 Task: Add the task  Inability to modify certain fields or settings to the section Feature Gating Sprint in the project ZoomOut and add a Due Date to the respective task as 2024/01/21.
Action: Mouse moved to (656, 320)
Screenshot: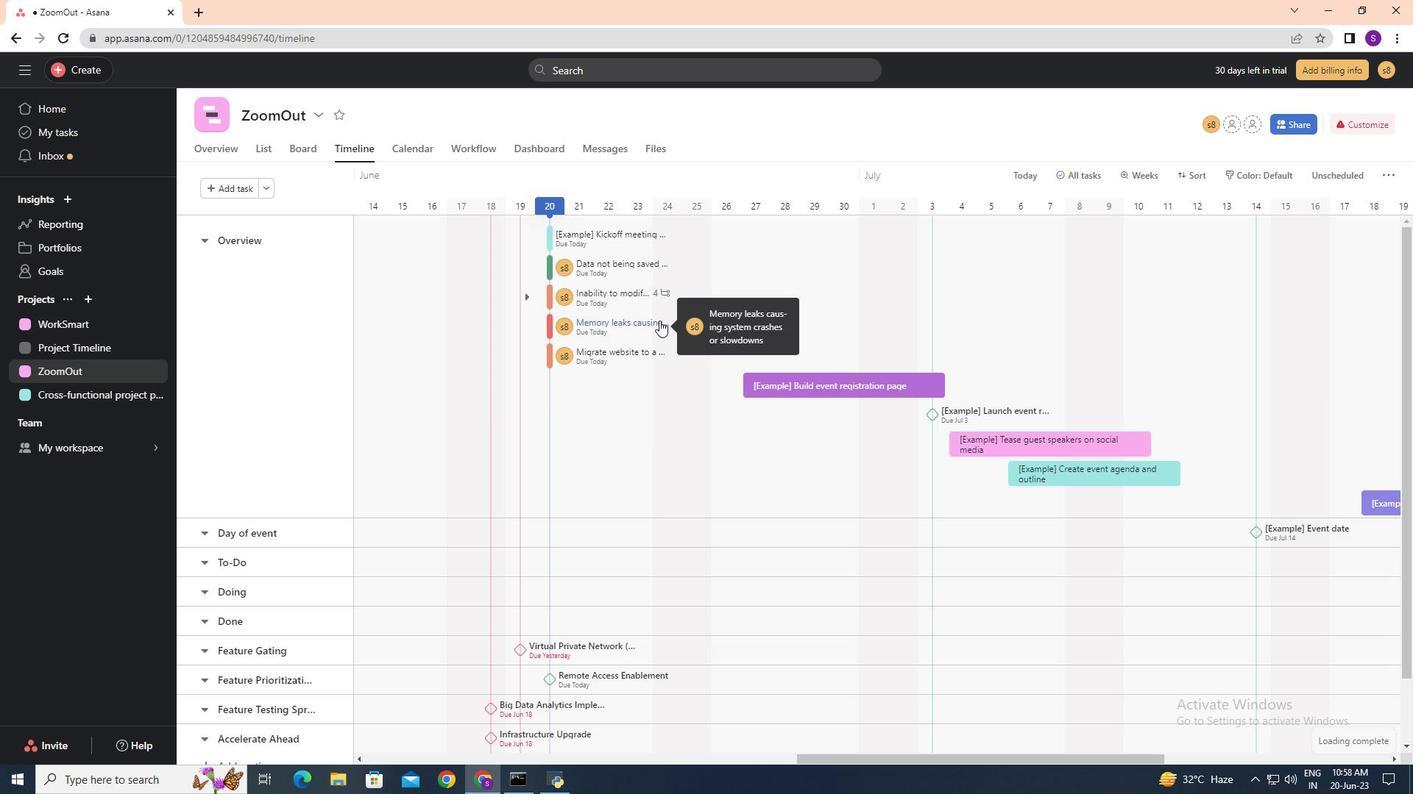 
Action: Mouse pressed left at (656, 320)
Screenshot: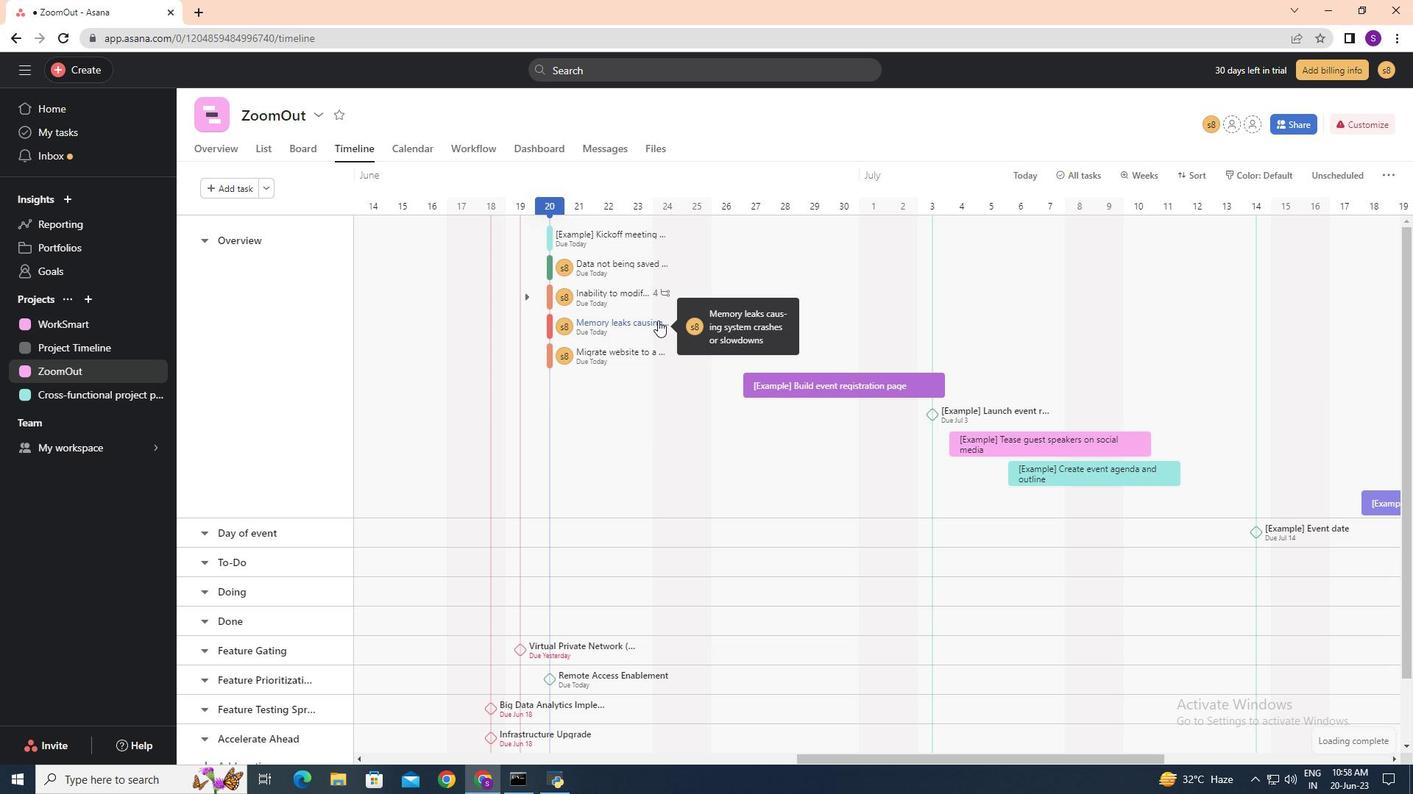 
Action: Mouse moved to (1126, 326)
Screenshot: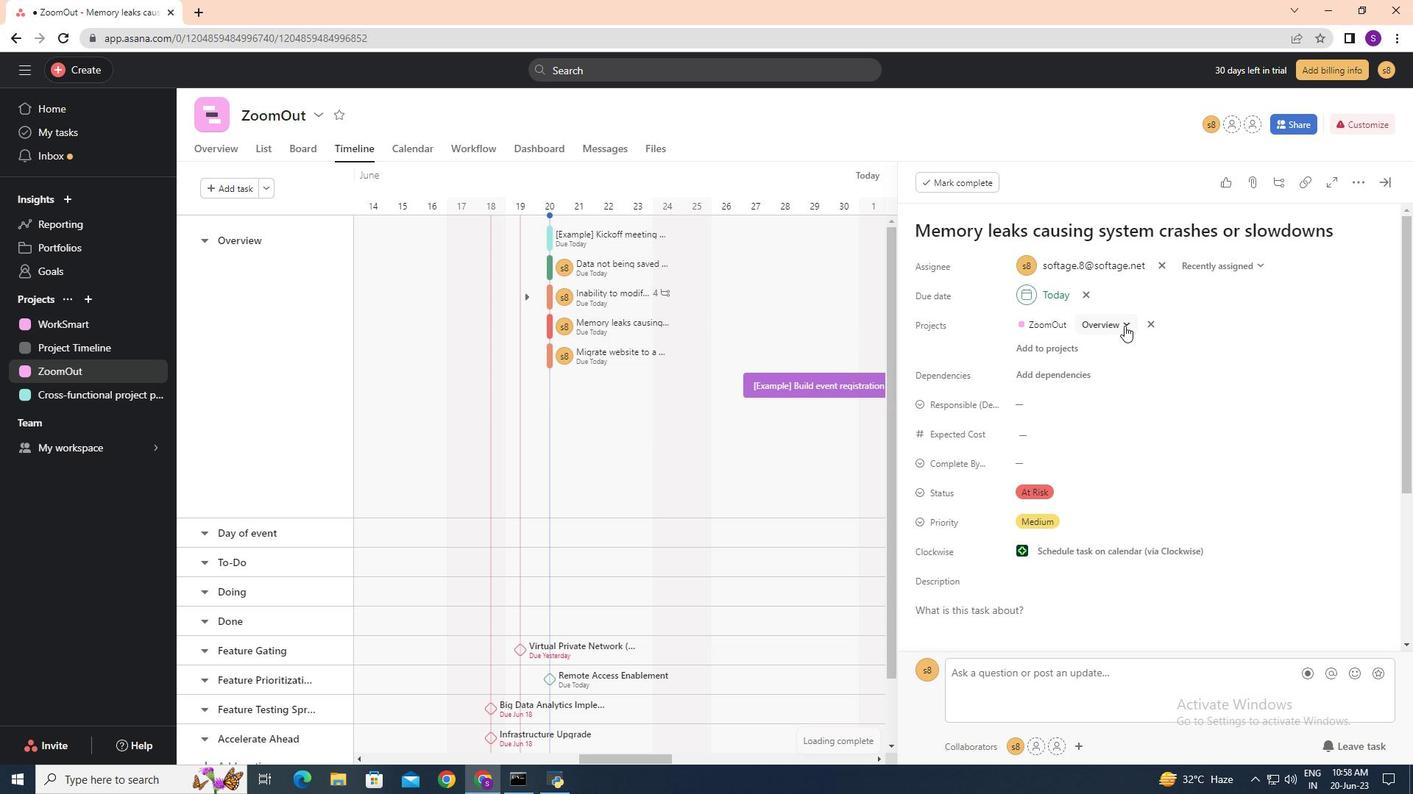
Action: Mouse pressed left at (1126, 326)
Screenshot: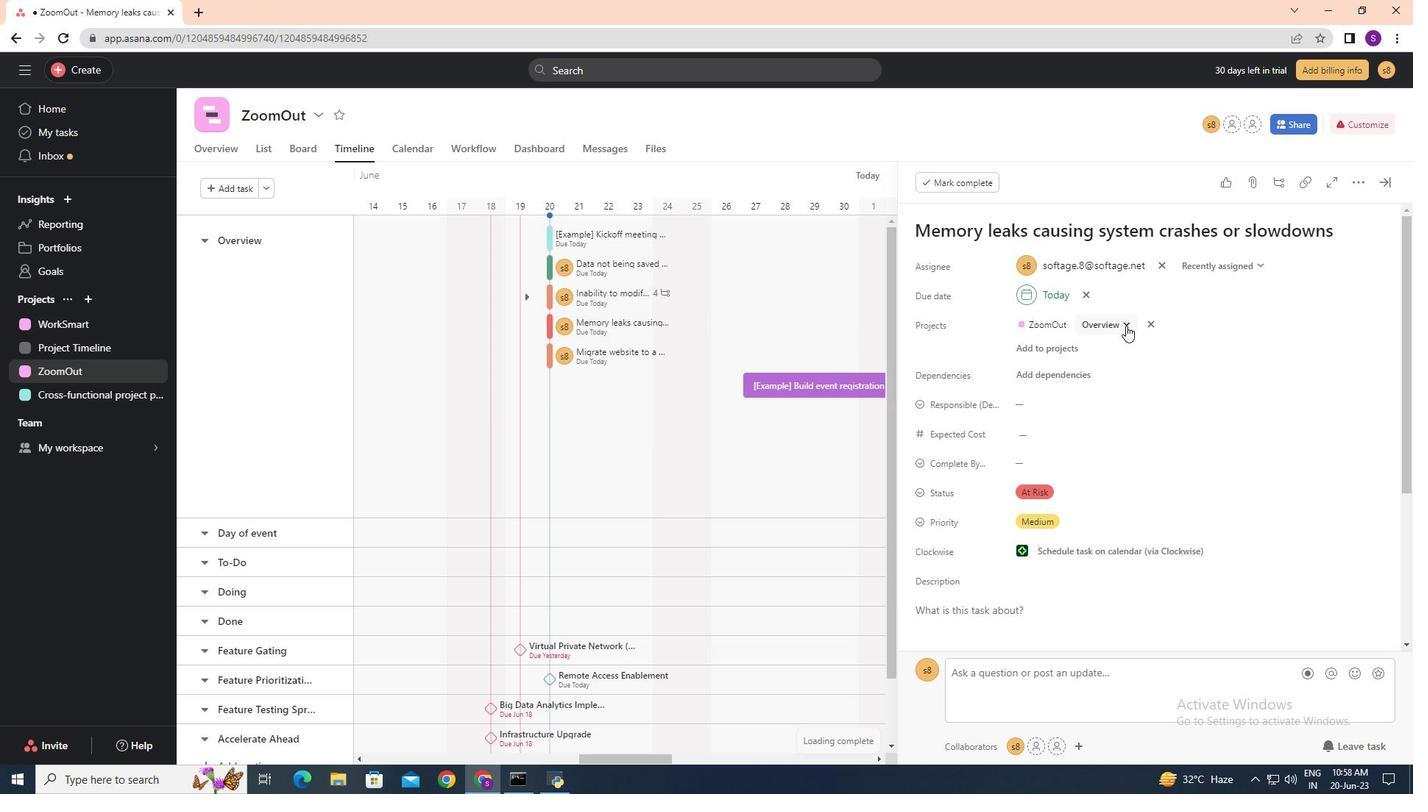 
Action: Mouse moved to (1097, 493)
Screenshot: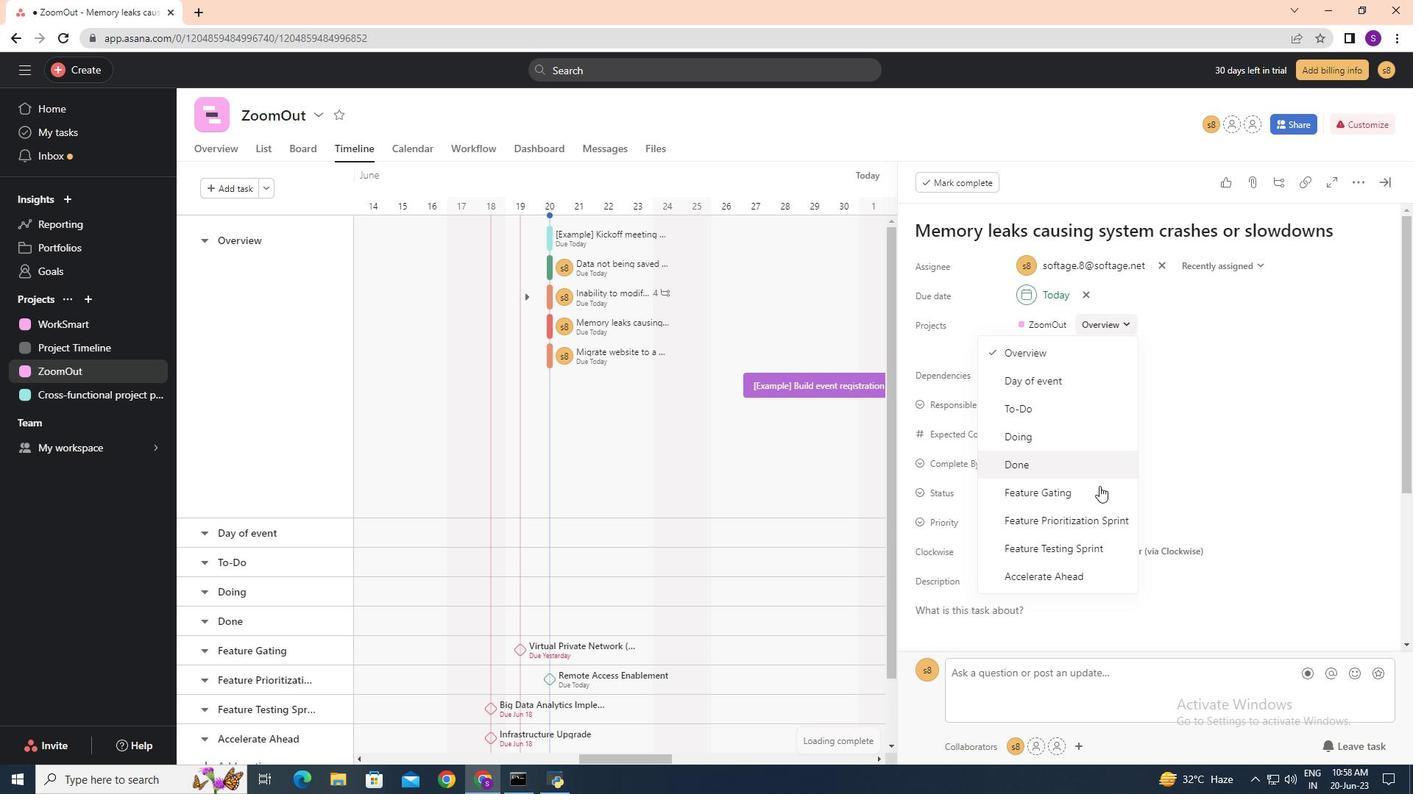 
Action: Mouse pressed left at (1097, 493)
Screenshot: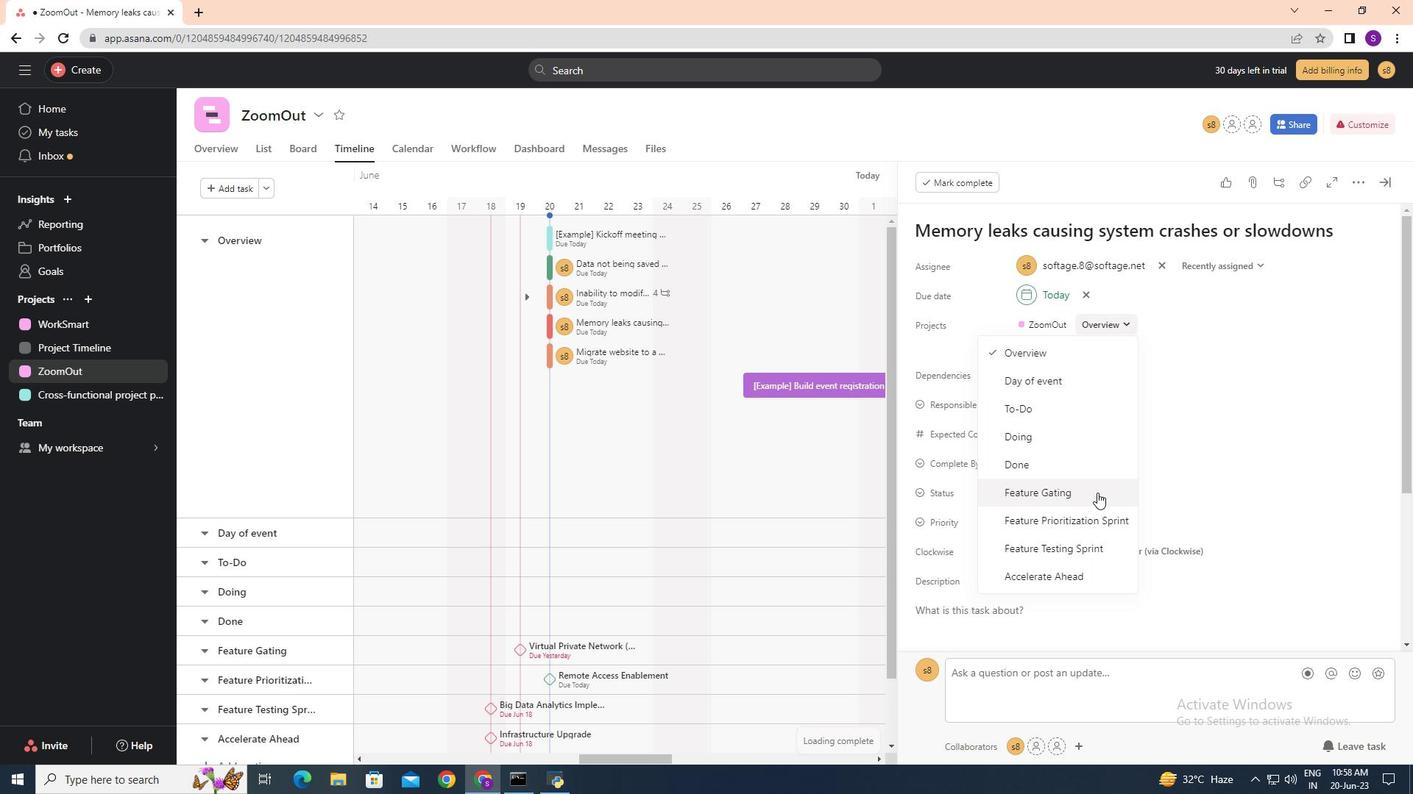
Action: Mouse moved to (1053, 302)
Screenshot: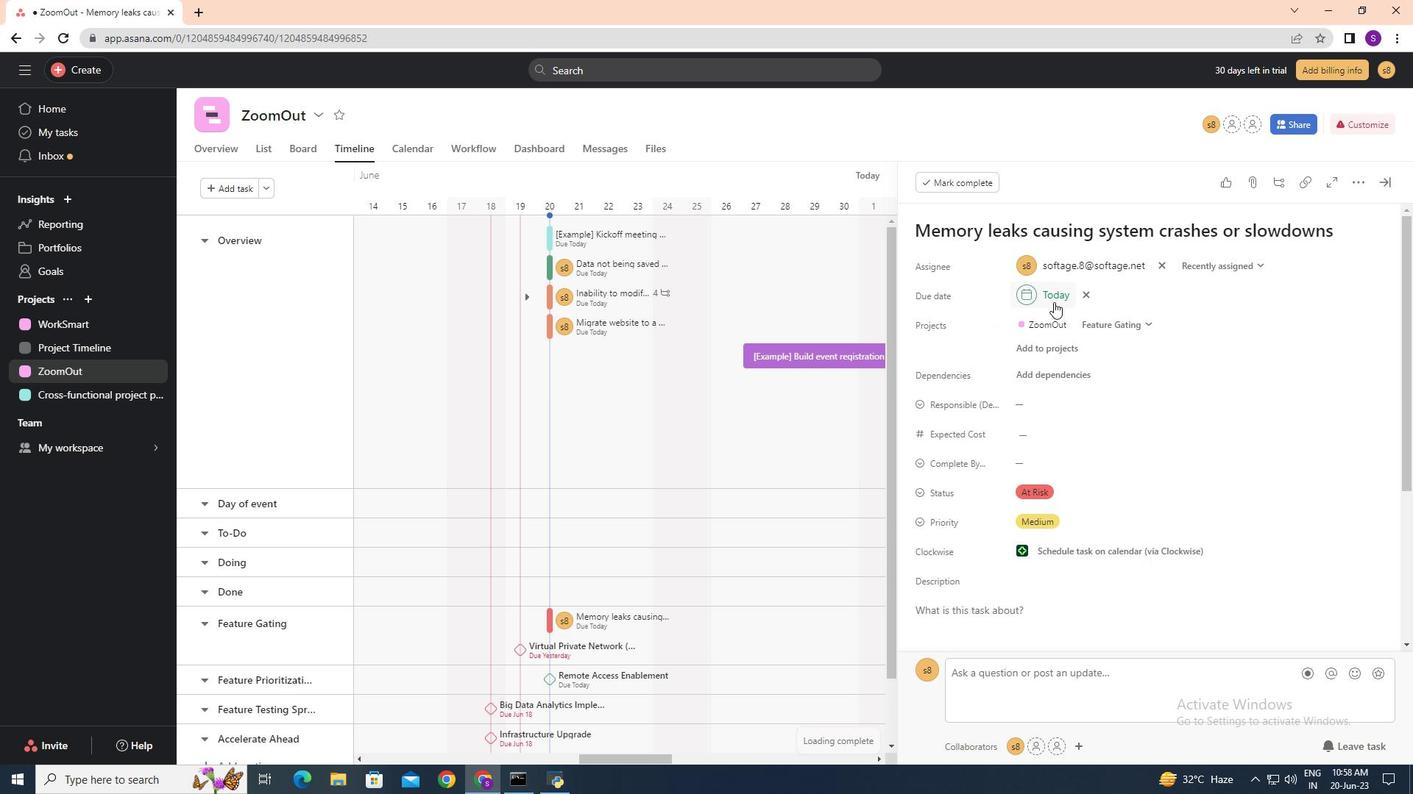 
Action: Mouse pressed left at (1053, 302)
Screenshot: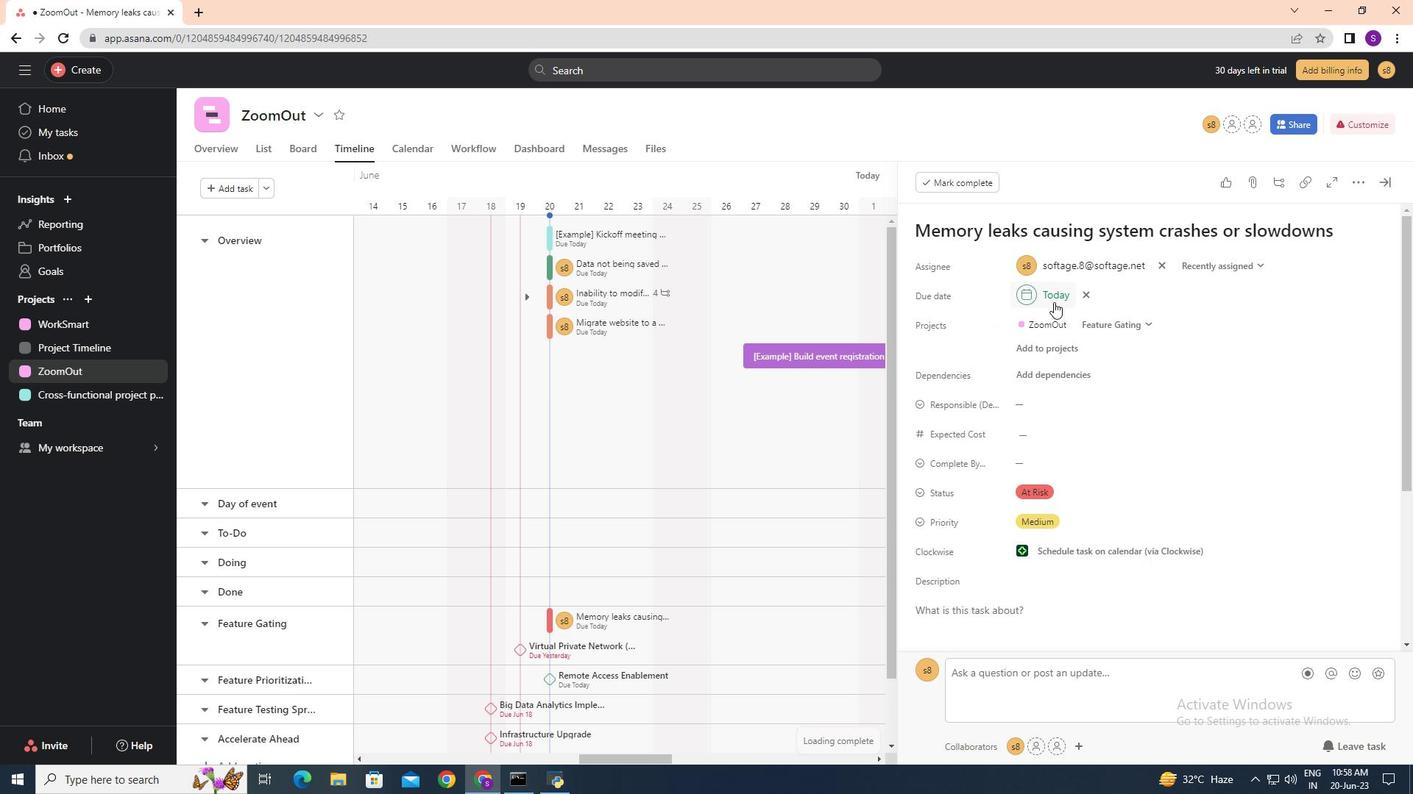 
Action: Mouse moved to (1194, 370)
Screenshot: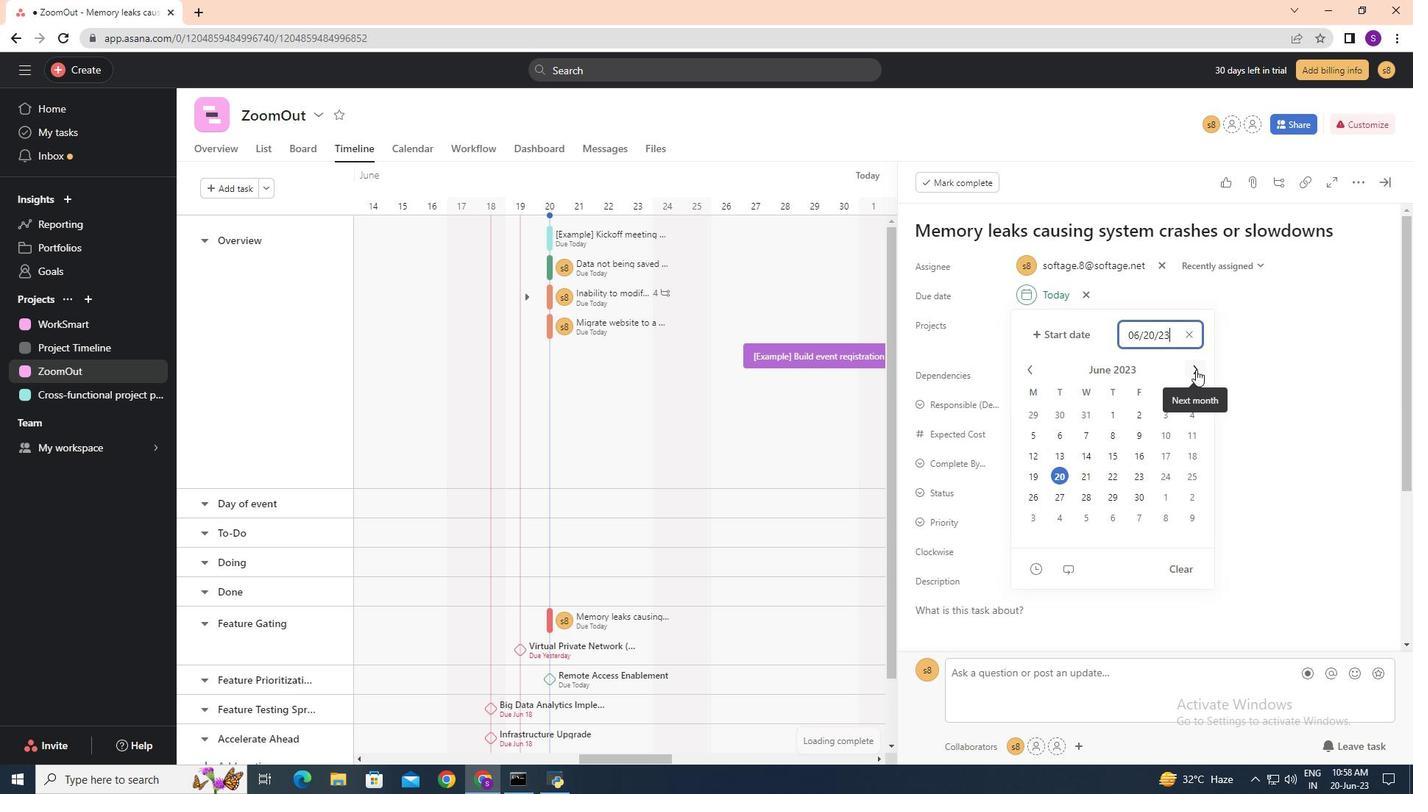 
Action: Mouse pressed left at (1194, 370)
Screenshot: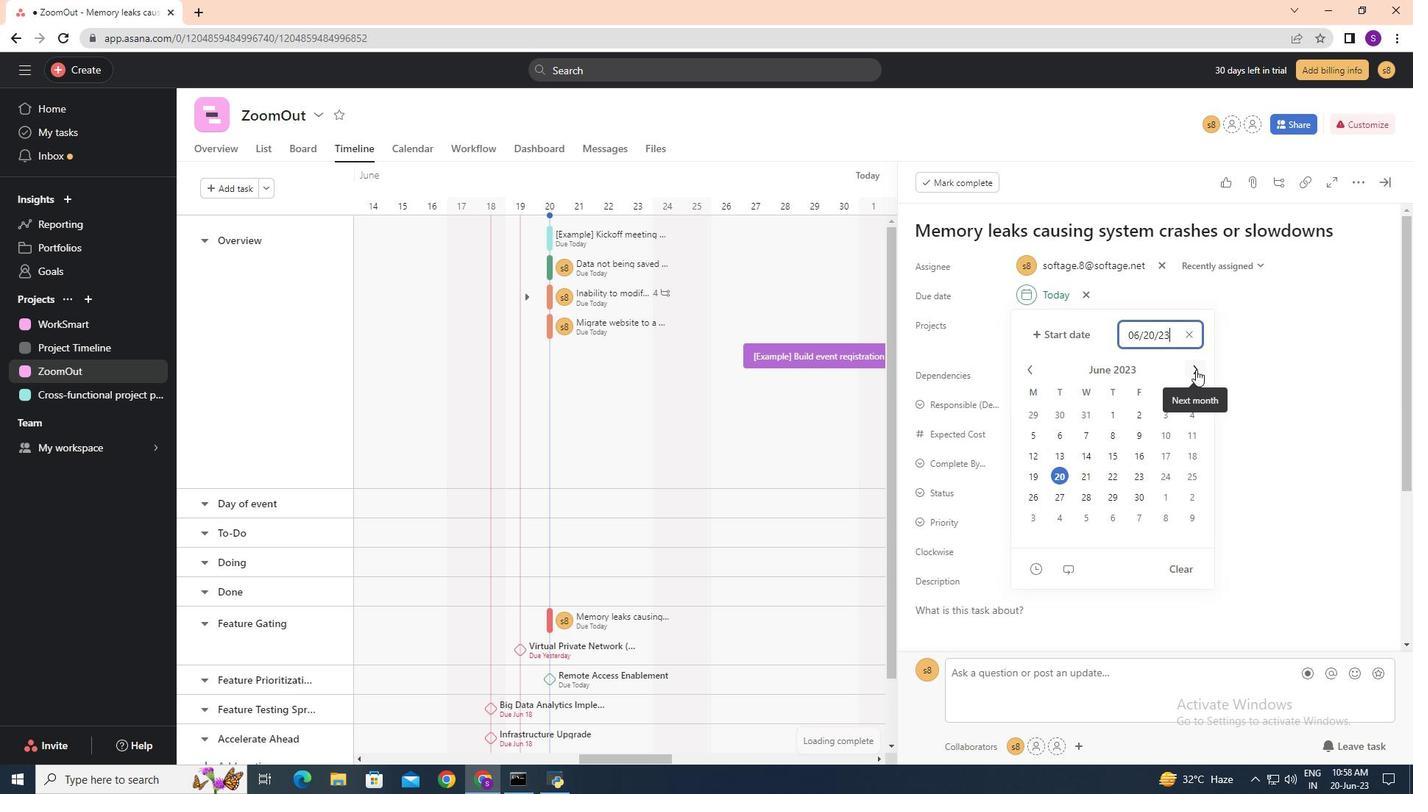 
Action: Mouse pressed left at (1194, 370)
Screenshot: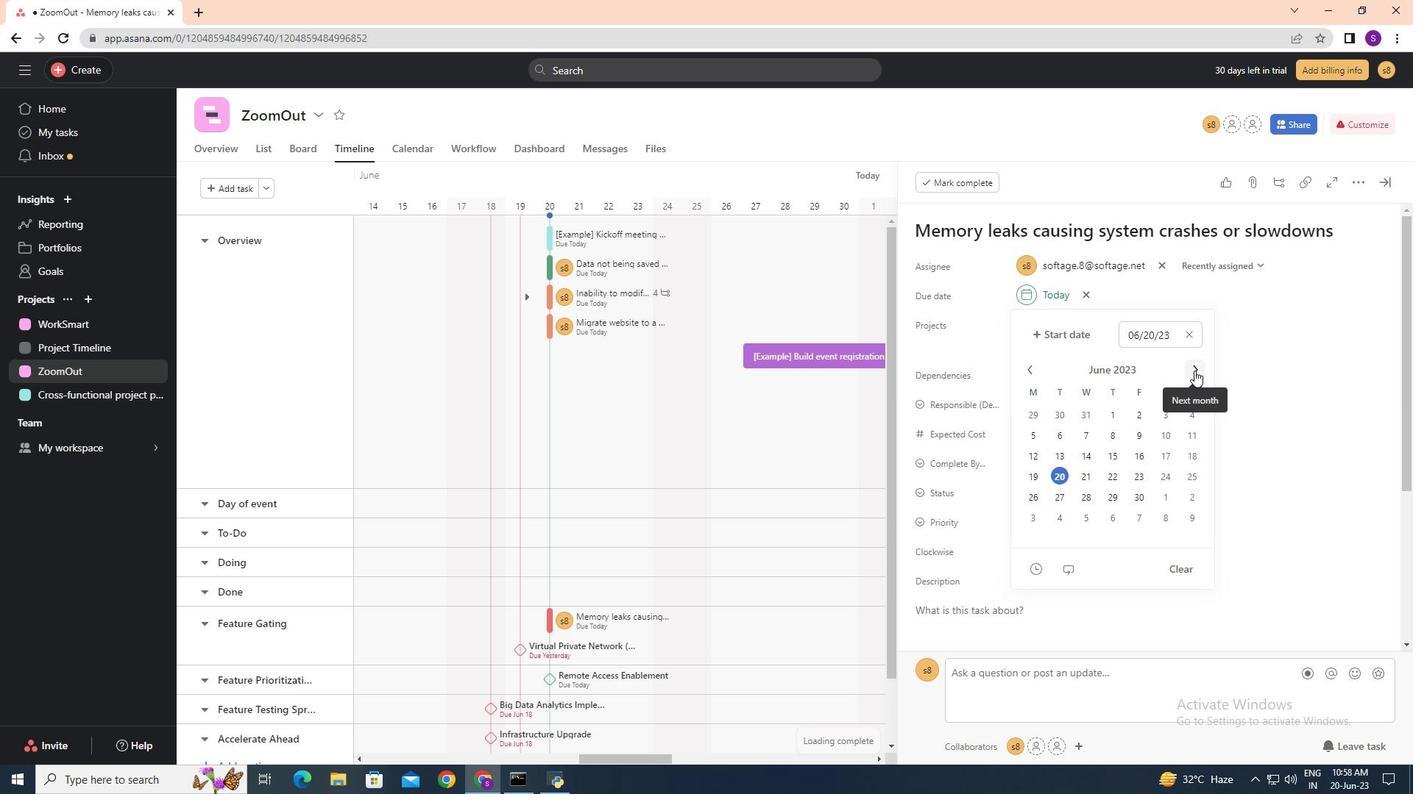 
Action: Mouse pressed left at (1194, 370)
Screenshot: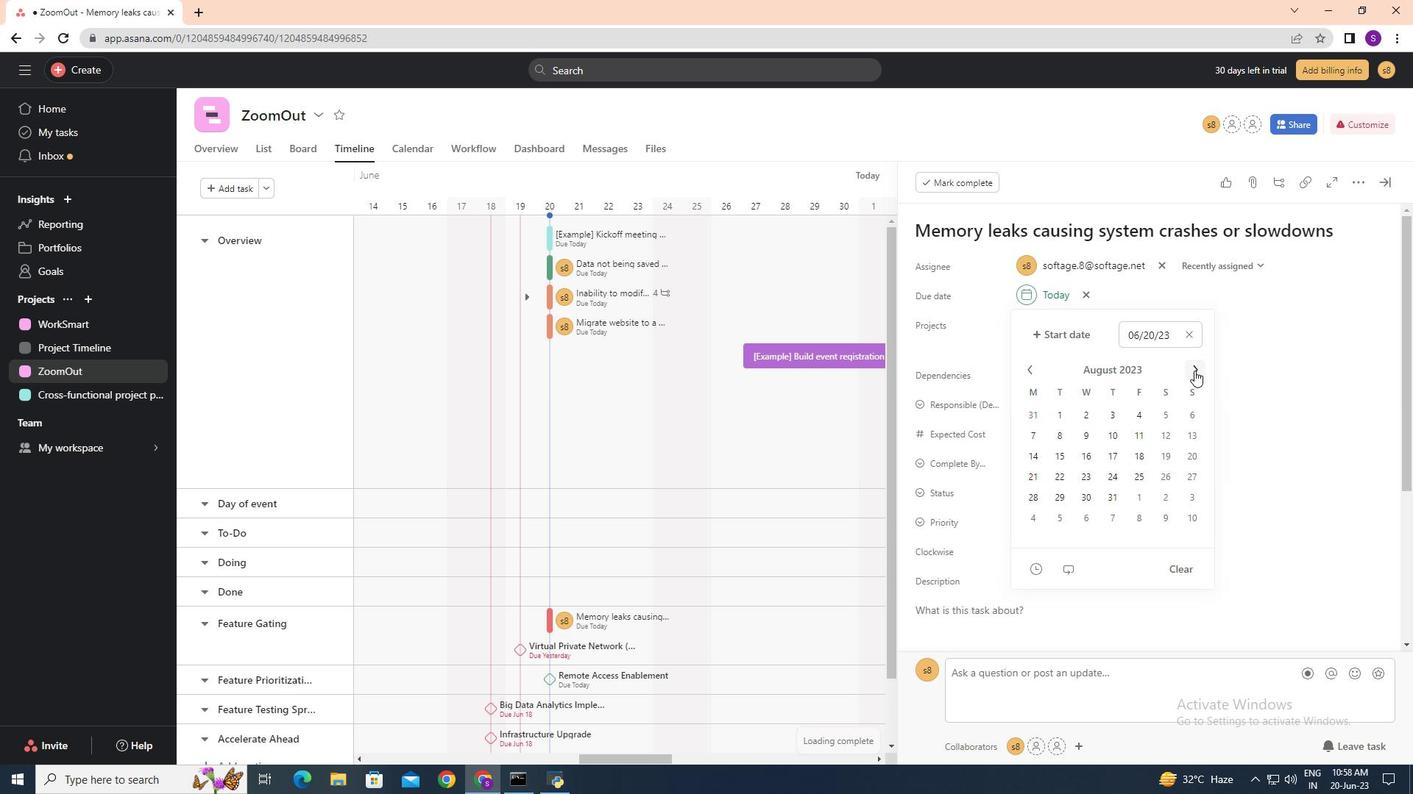 
Action: Mouse pressed left at (1194, 370)
Screenshot: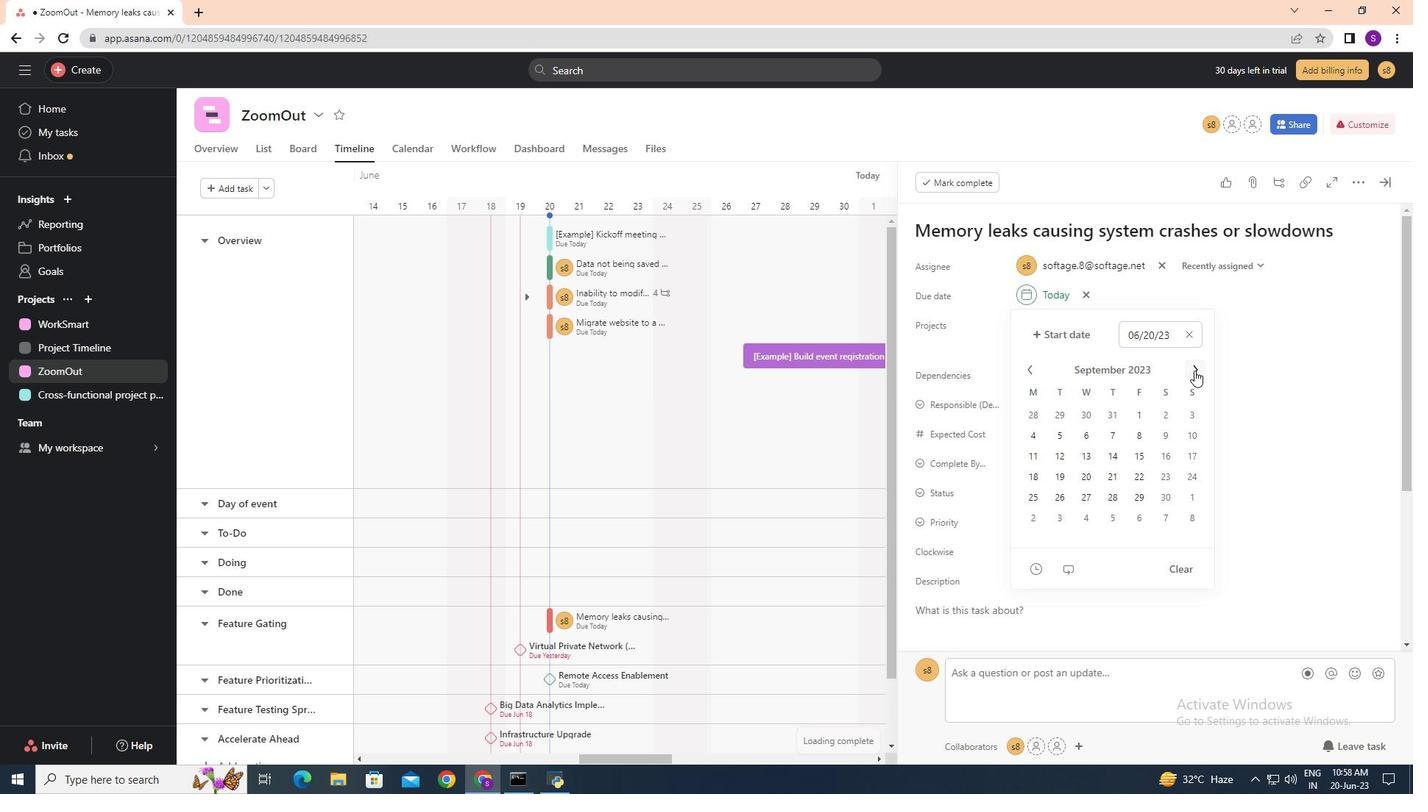 
Action: Mouse pressed left at (1194, 370)
Screenshot: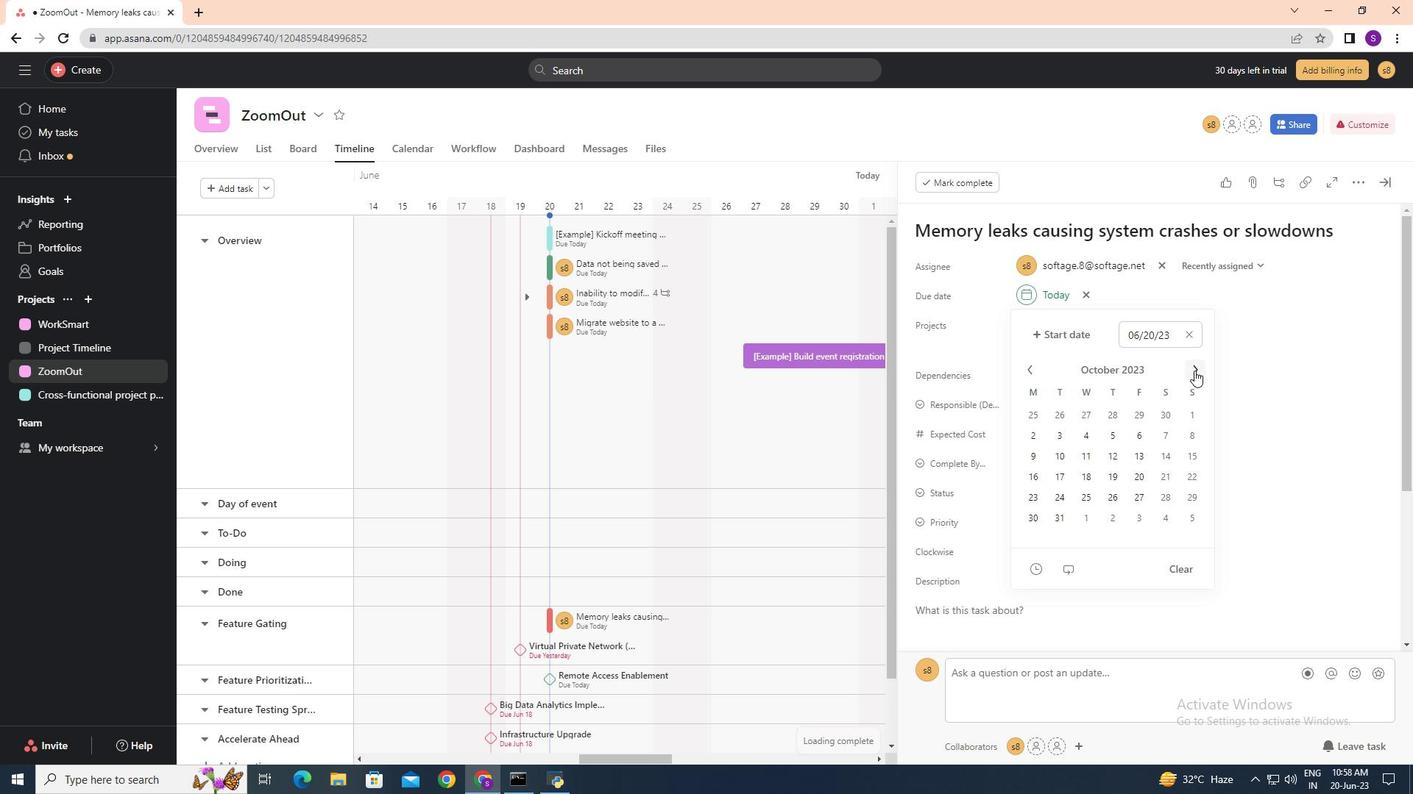 
Action: Mouse pressed left at (1194, 370)
Screenshot: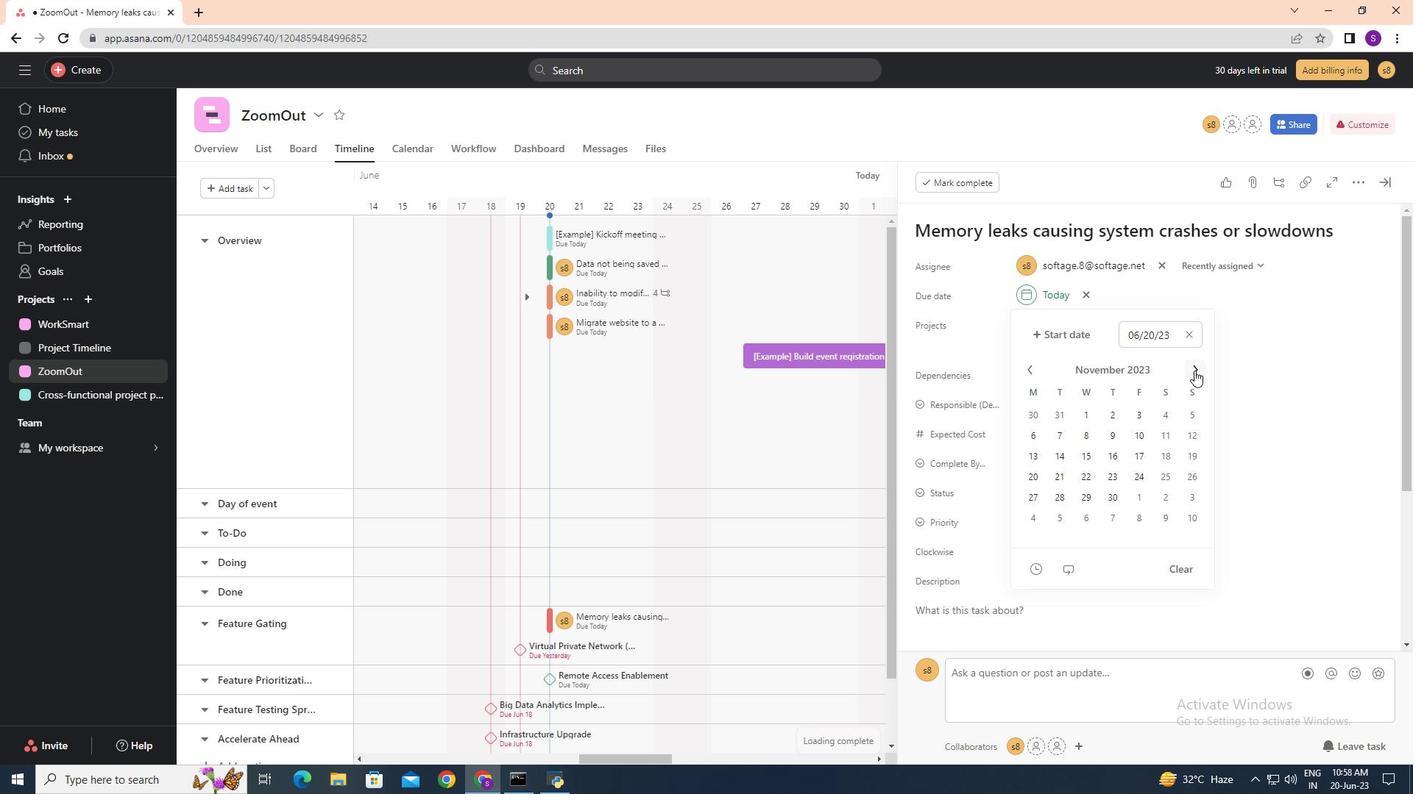 
Action: Mouse pressed left at (1194, 370)
Screenshot: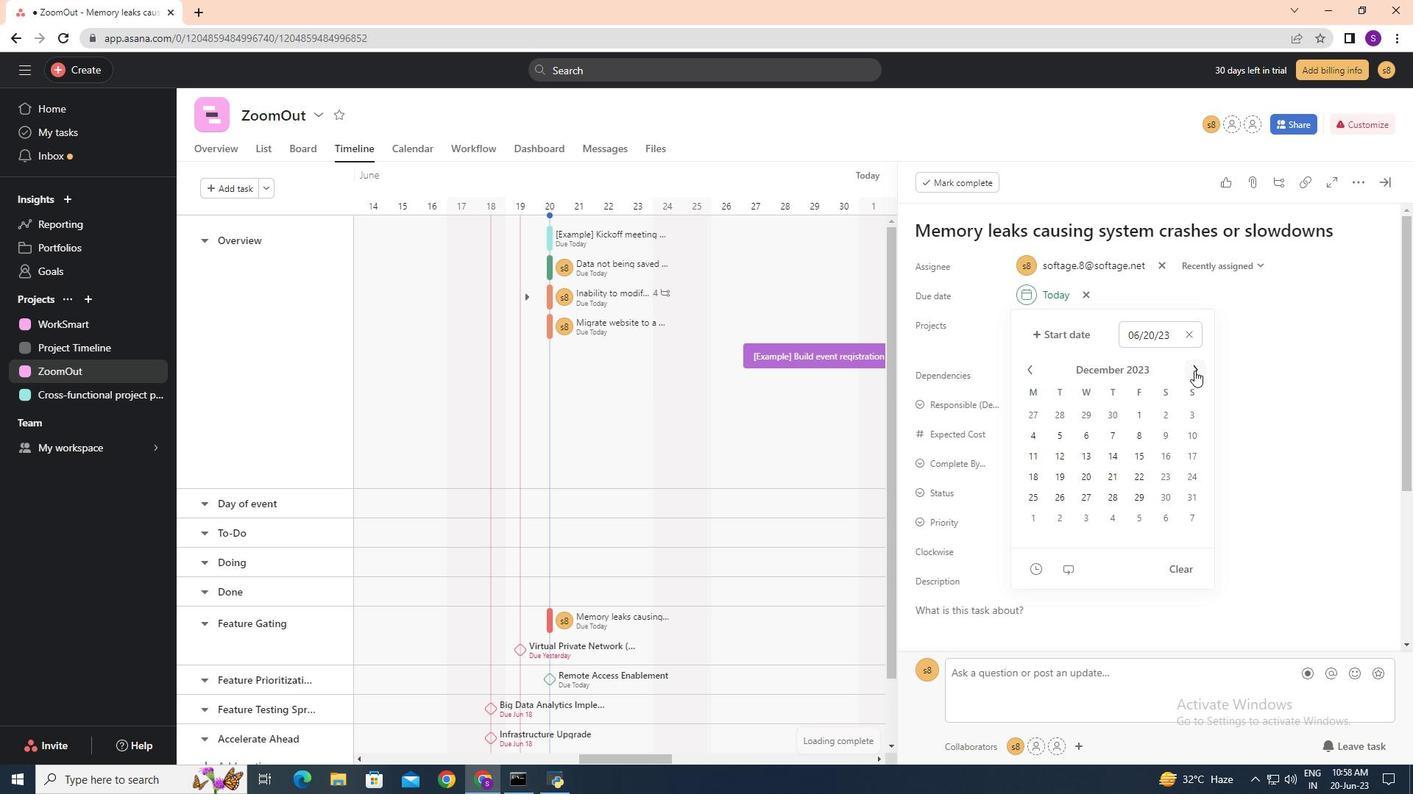 
Action: Mouse moved to (1184, 454)
Screenshot: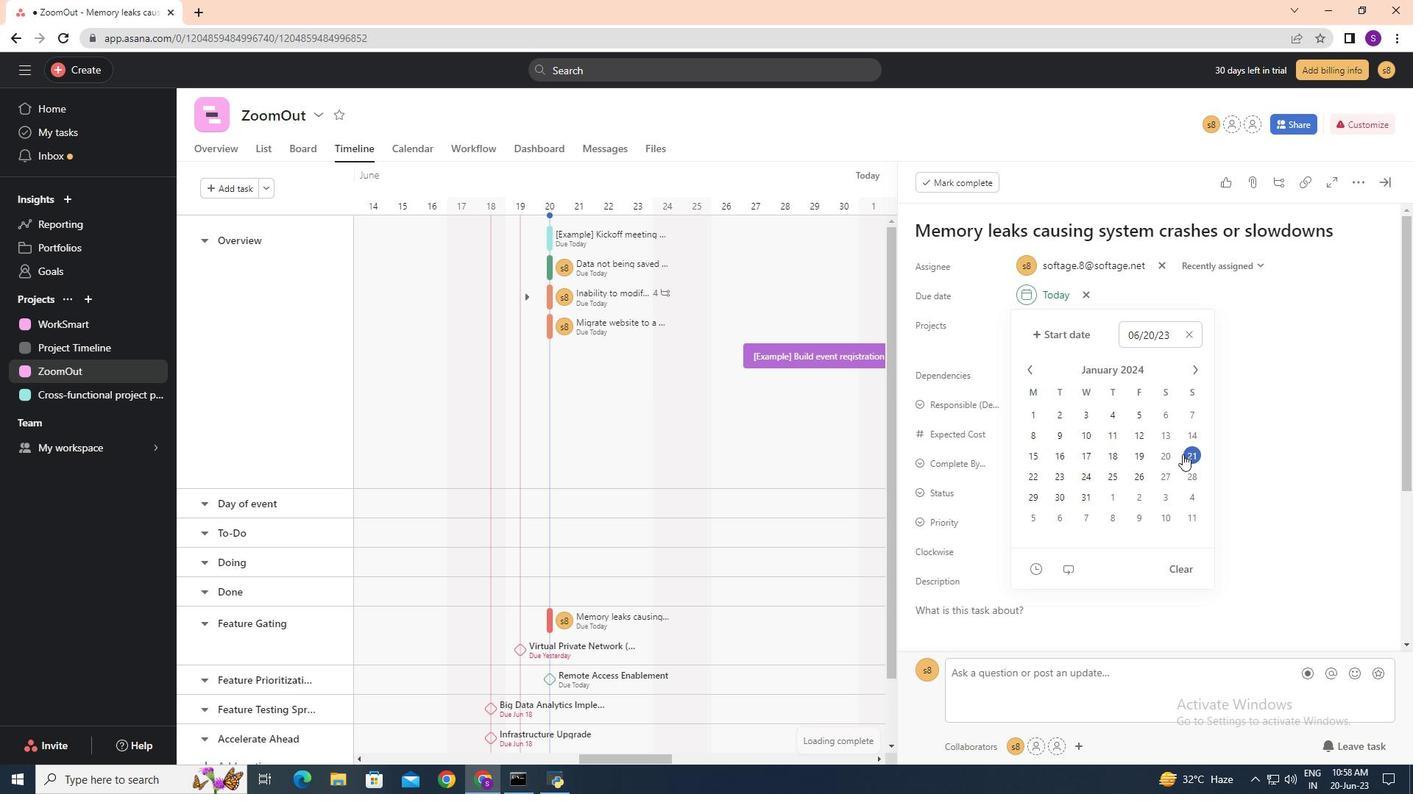 
Action: Mouse pressed left at (1184, 454)
Screenshot: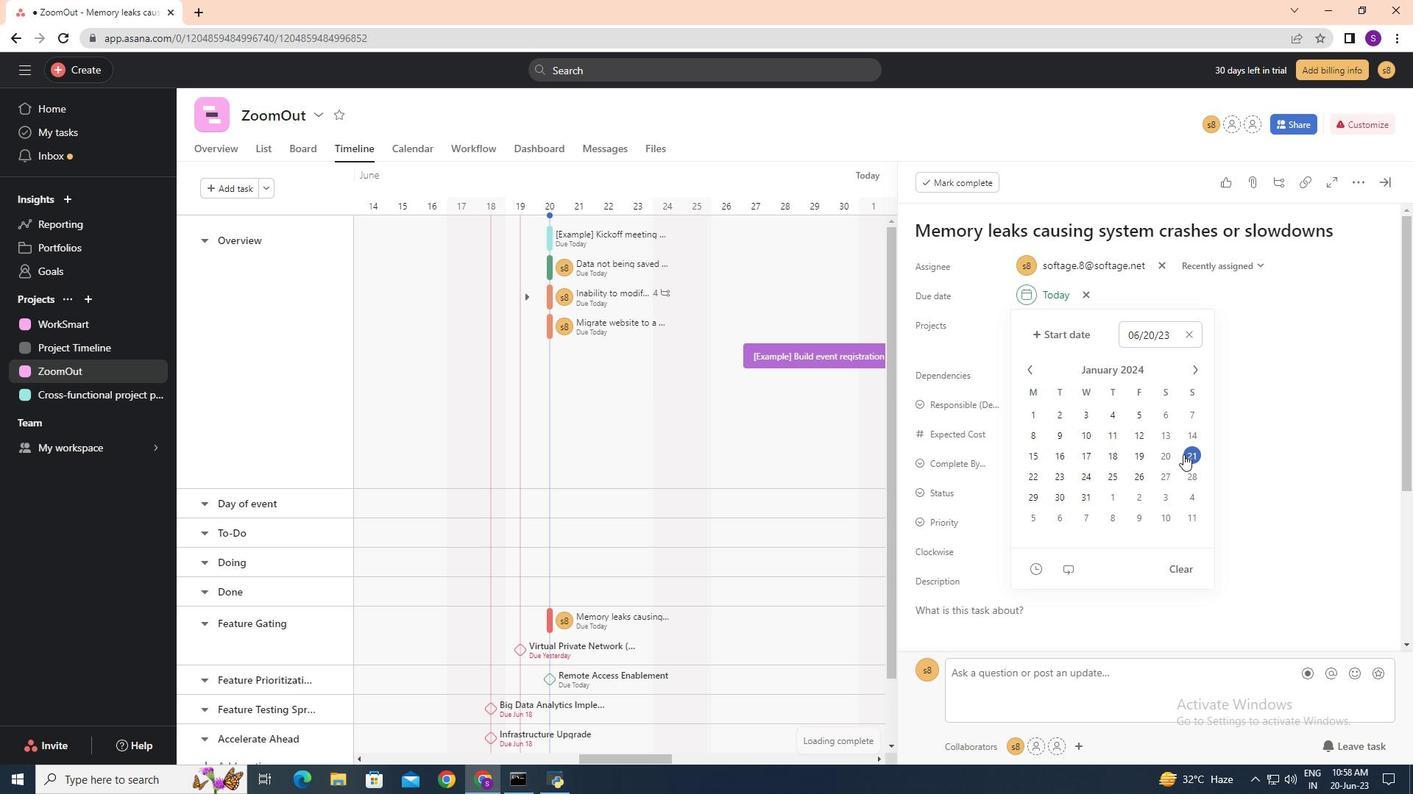 
Action: Mouse moved to (1267, 451)
Screenshot: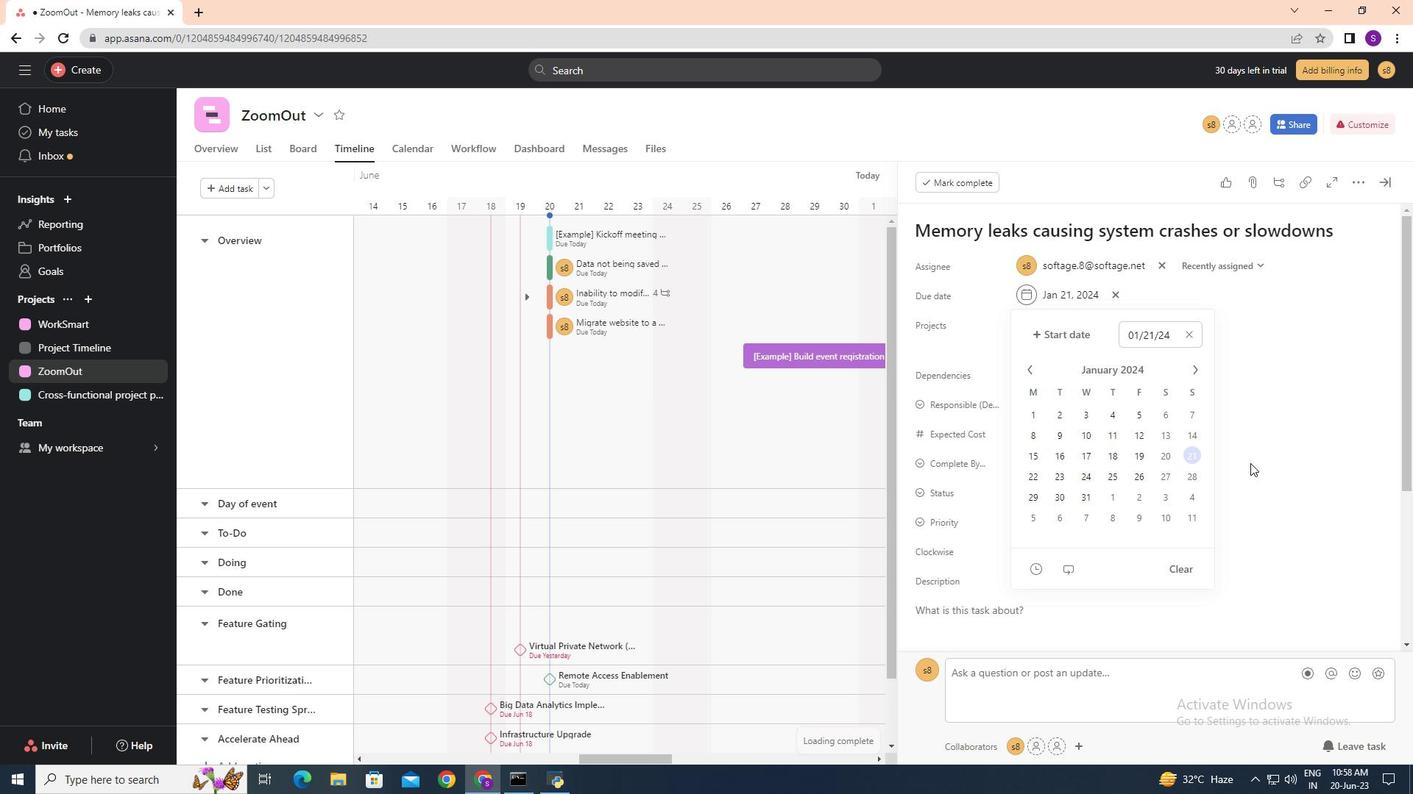 
Action: Mouse pressed left at (1267, 451)
Screenshot: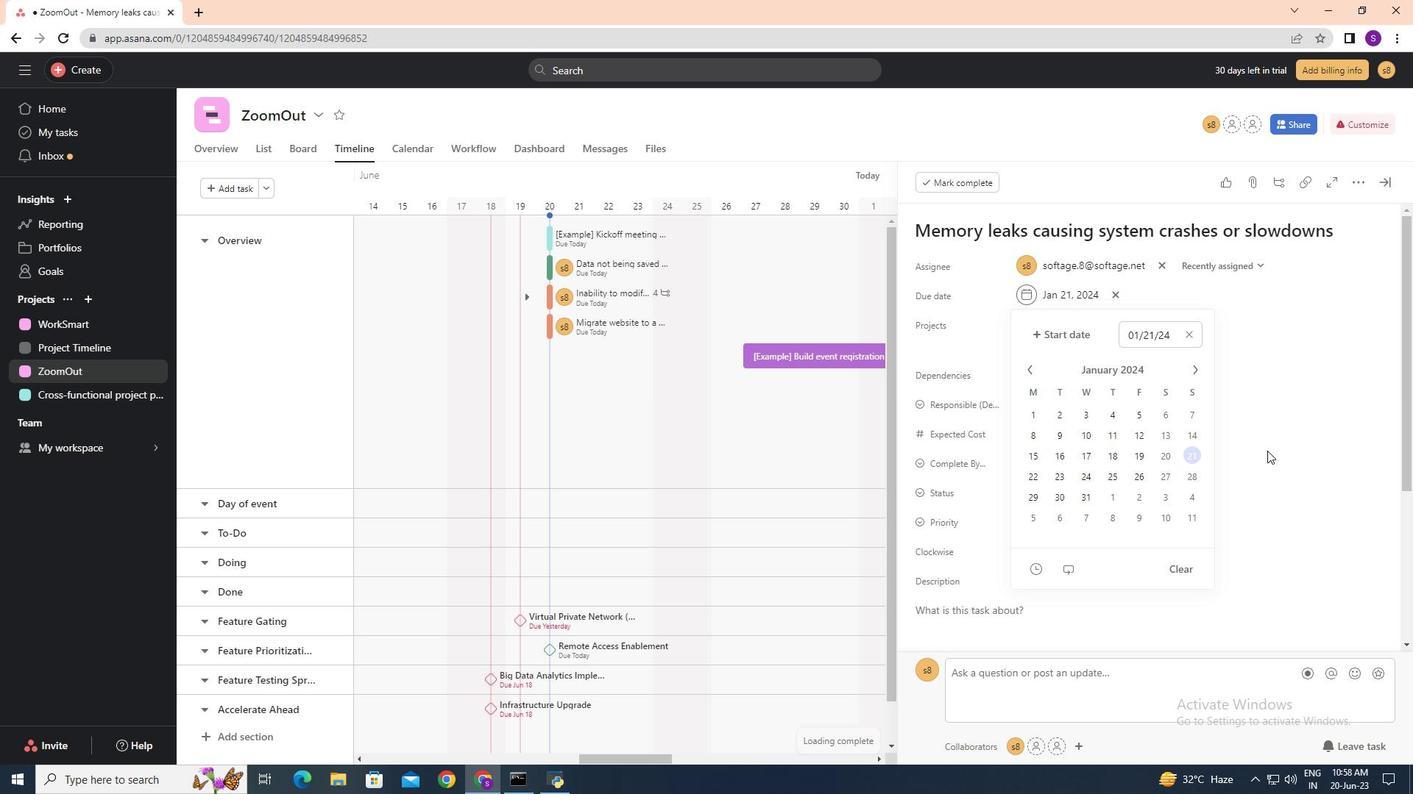 
Action: Mouse moved to (1267, 450)
Screenshot: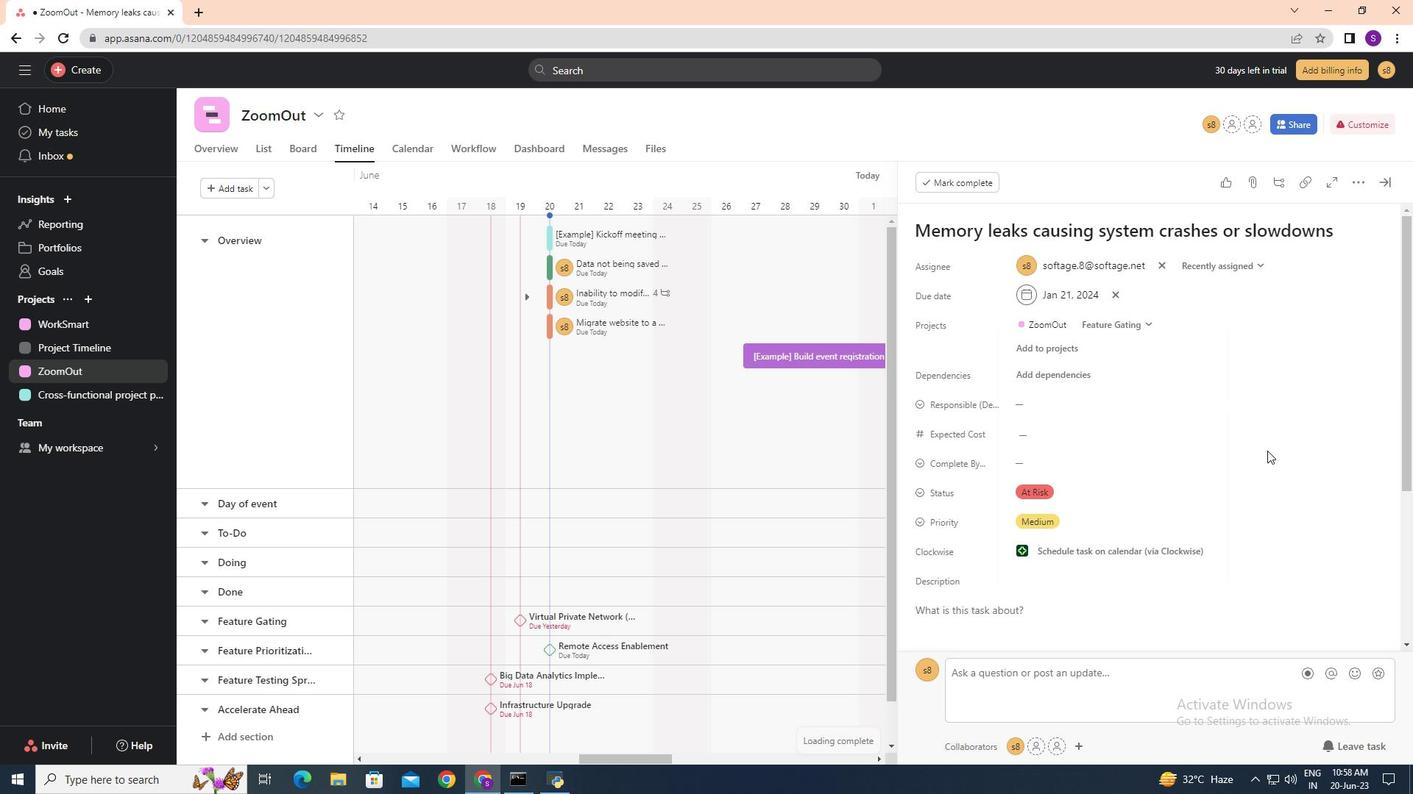 
